 Task: Look for products in the category "Drink Mixes" from the brand "Vital Proteins".
Action: Mouse pressed left at (16, 89)
Screenshot: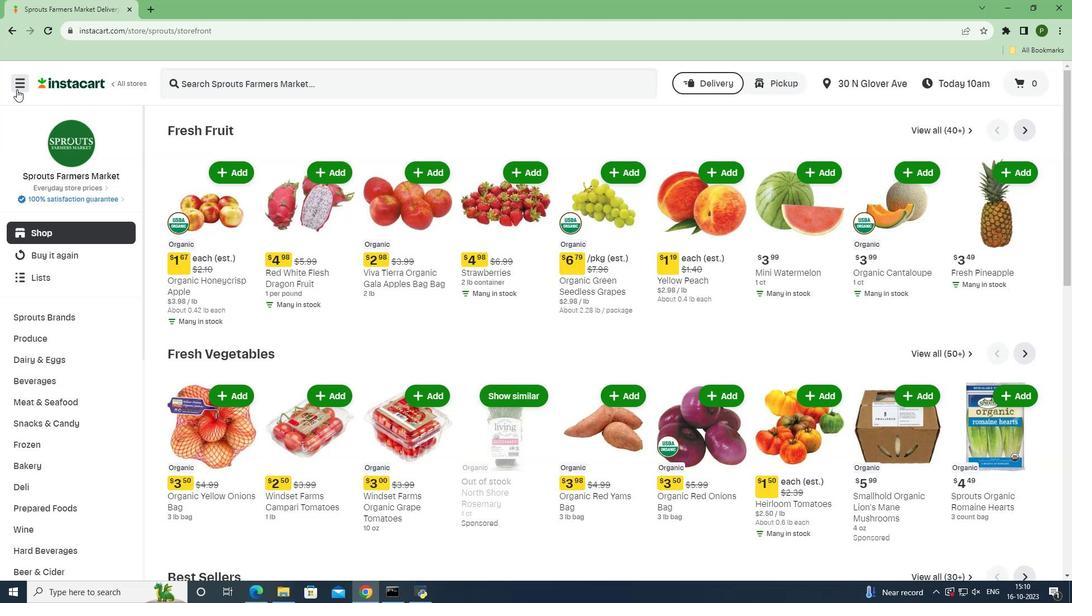 
Action: Mouse moved to (26, 290)
Screenshot: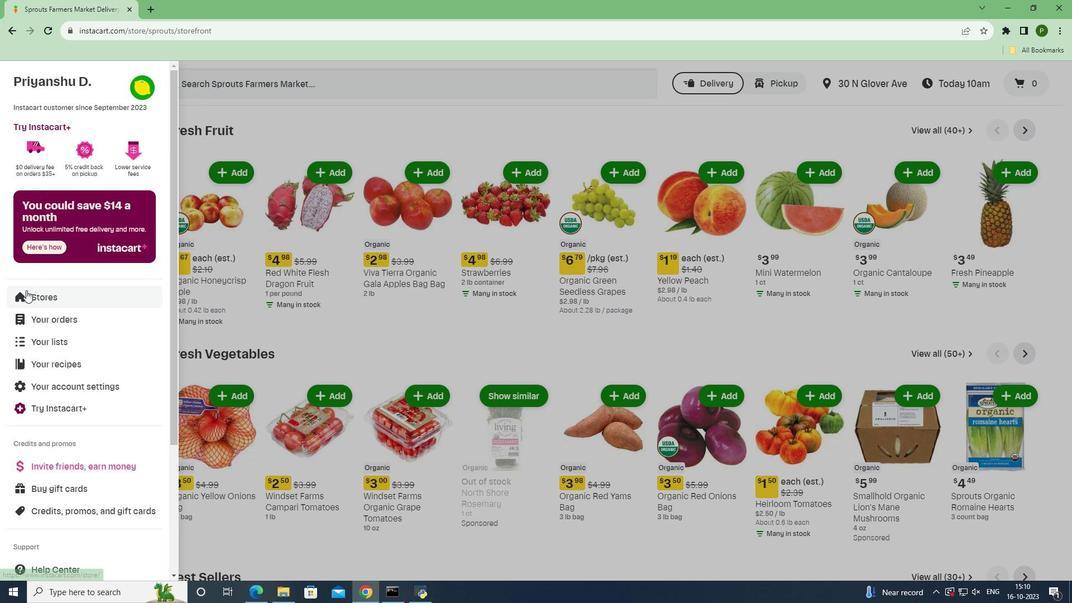 
Action: Mouse pressed left at (26, 290)
Screenshot: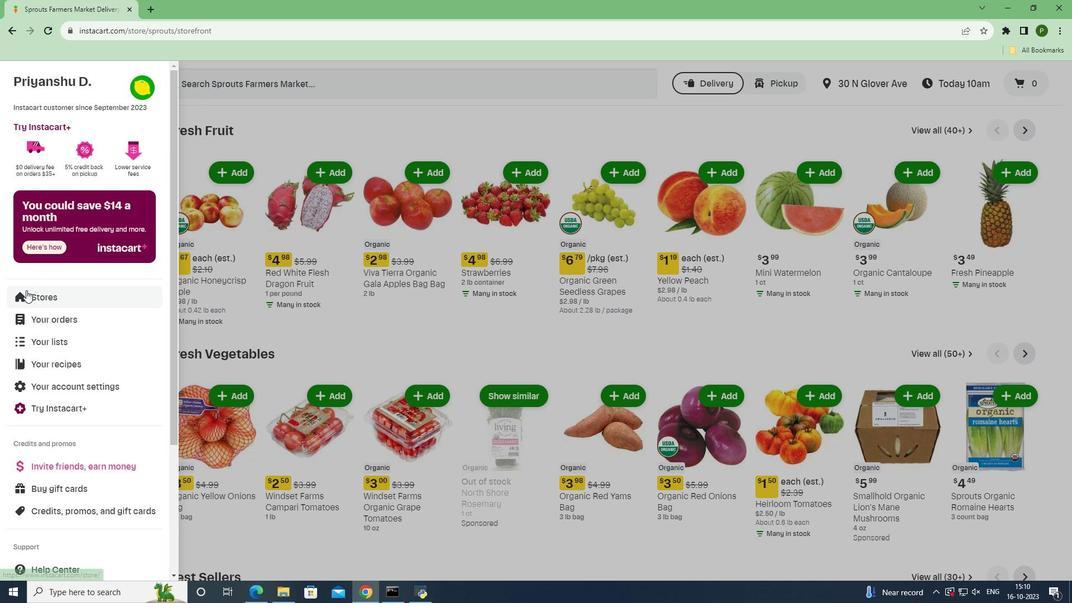 
Action: Mouse moved to (264, 130)
Screenshot: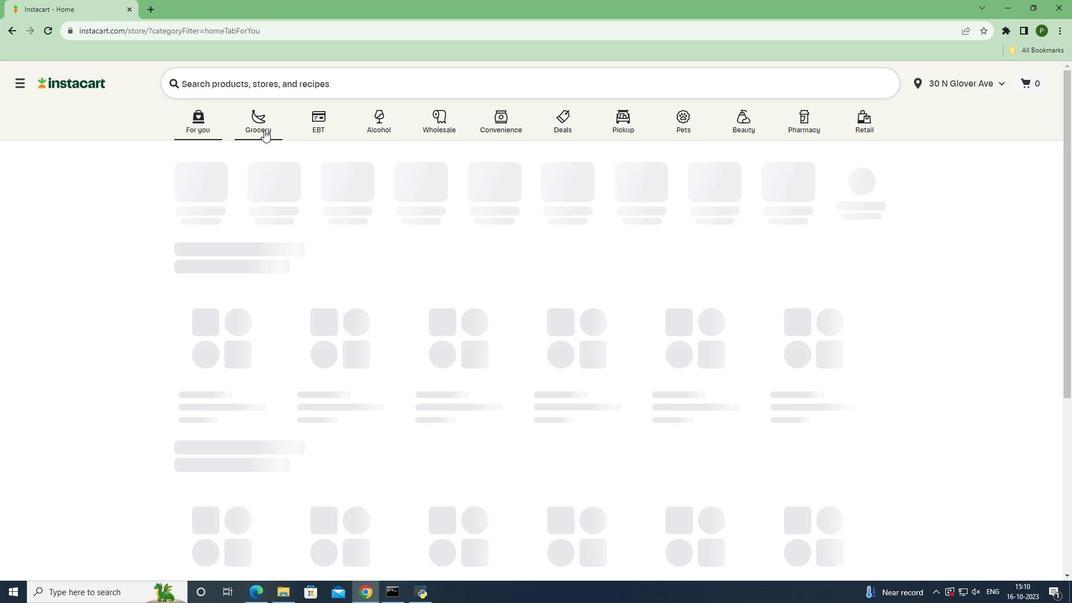 
Action: Mouse pressed left at (264, 130)
Screenshot: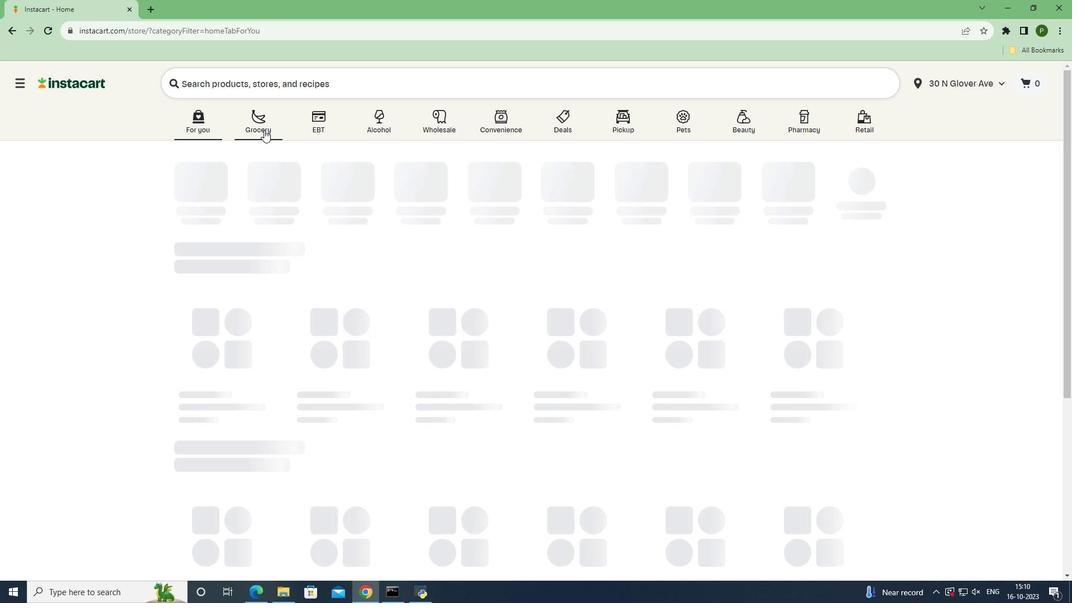 
Action: Mouse moved to (695, 273)
Screenshot: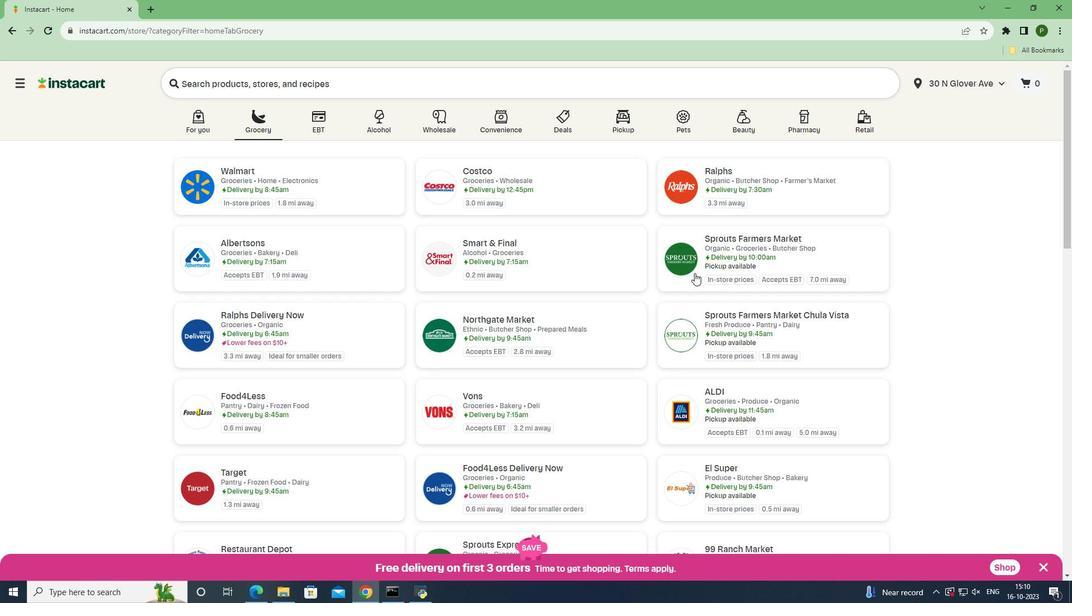
Action: Mouse pressed left at (695, 273)
Screenshot: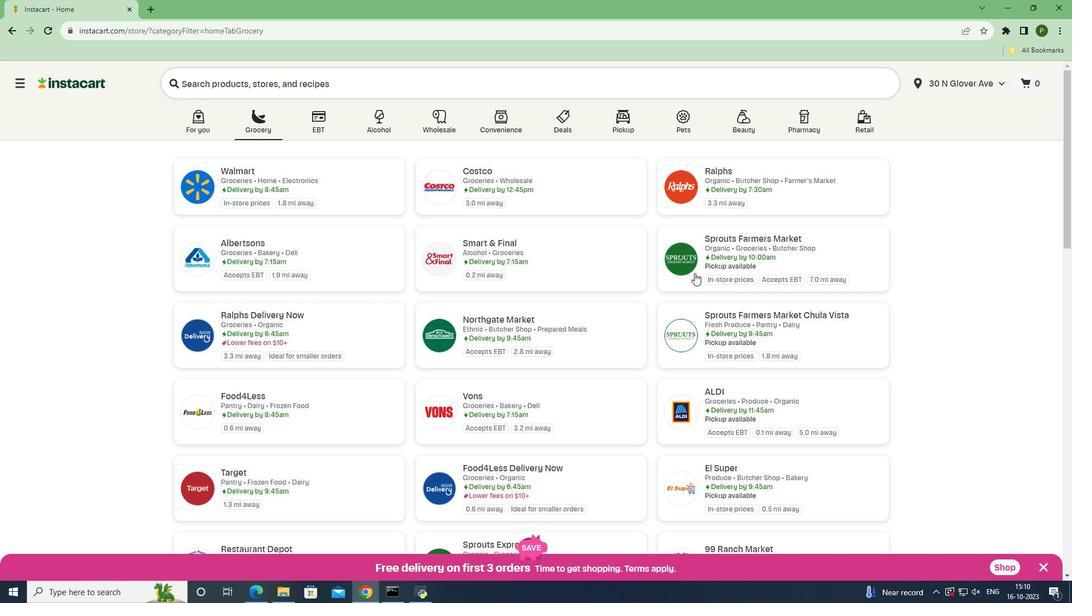
Action: Mouse moved to (78, 374)
Screenshot: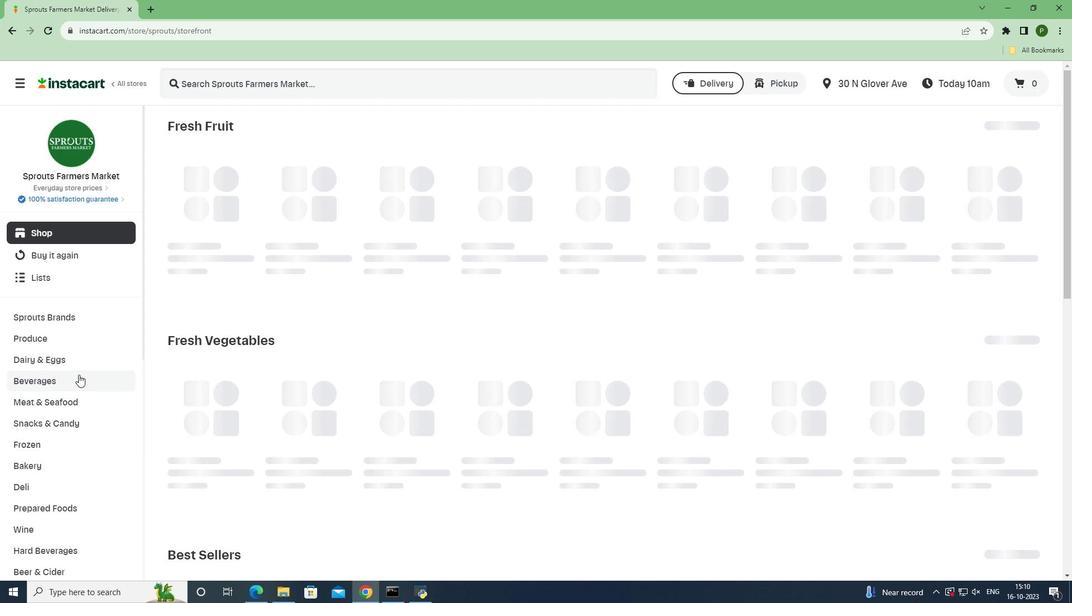 
Action: Mouse pressed left at (78, 374)
Screenshot: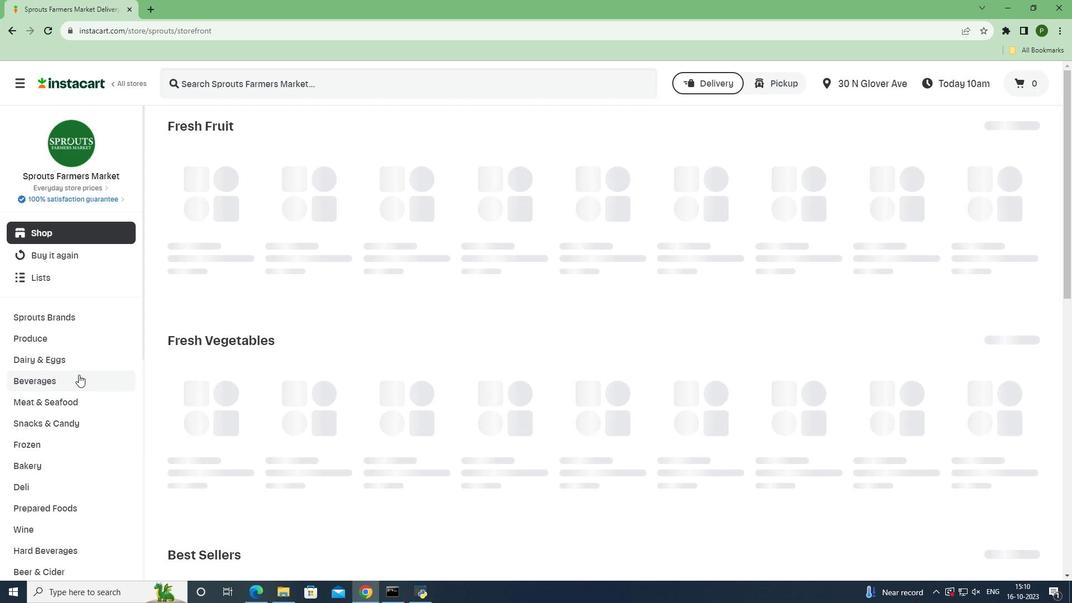 
Action: Mouse pressed left at (78, 374)
Screenshot: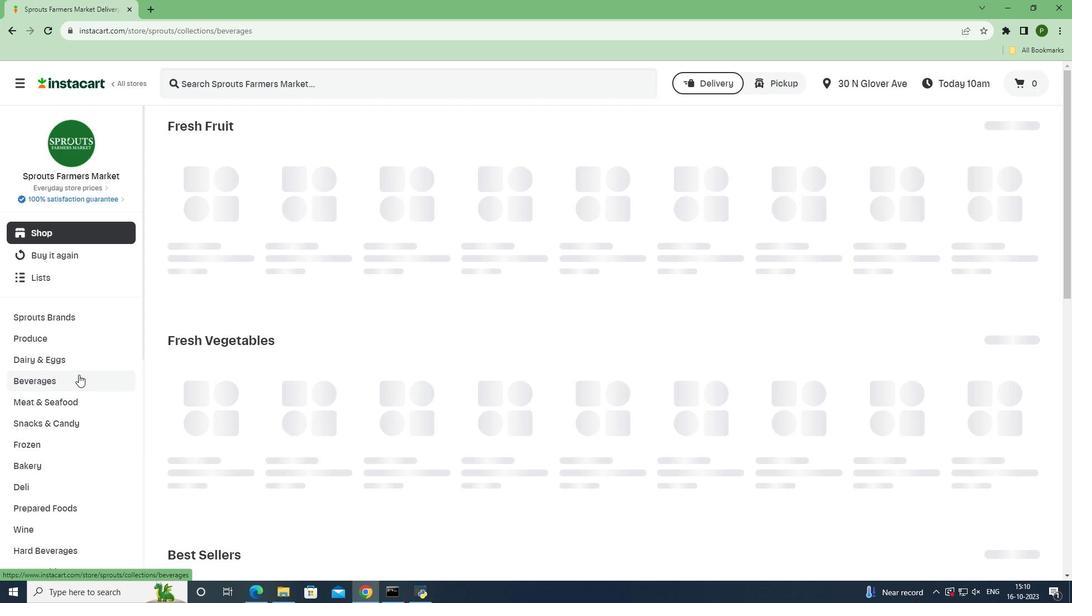 
Action: Mouse moved to (1017, 153)
Screenshot: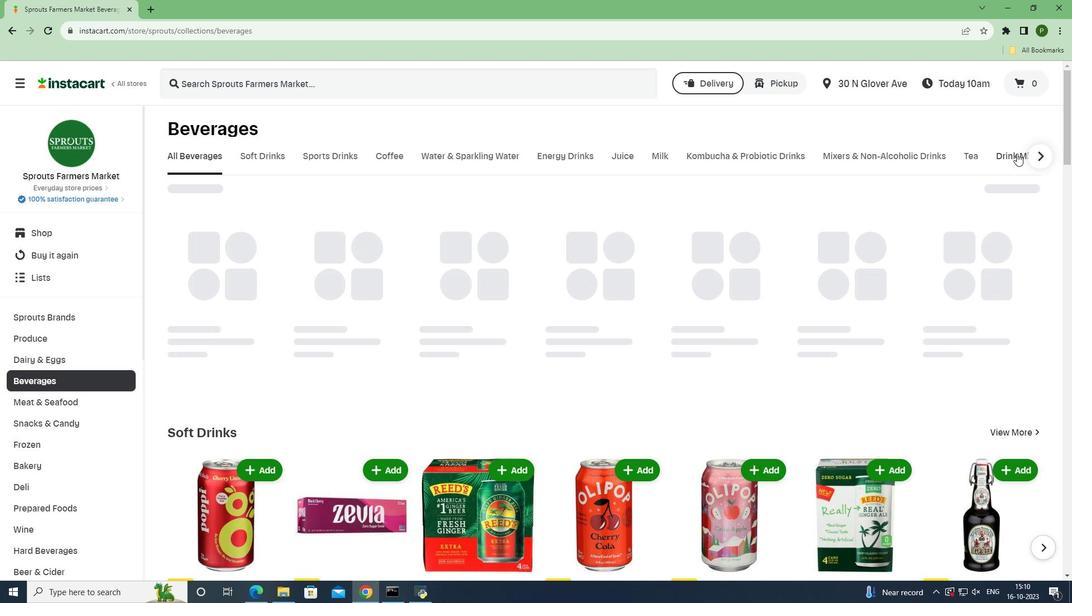 
Action: Mouse pressed left at (1017, 153)
Screenshot: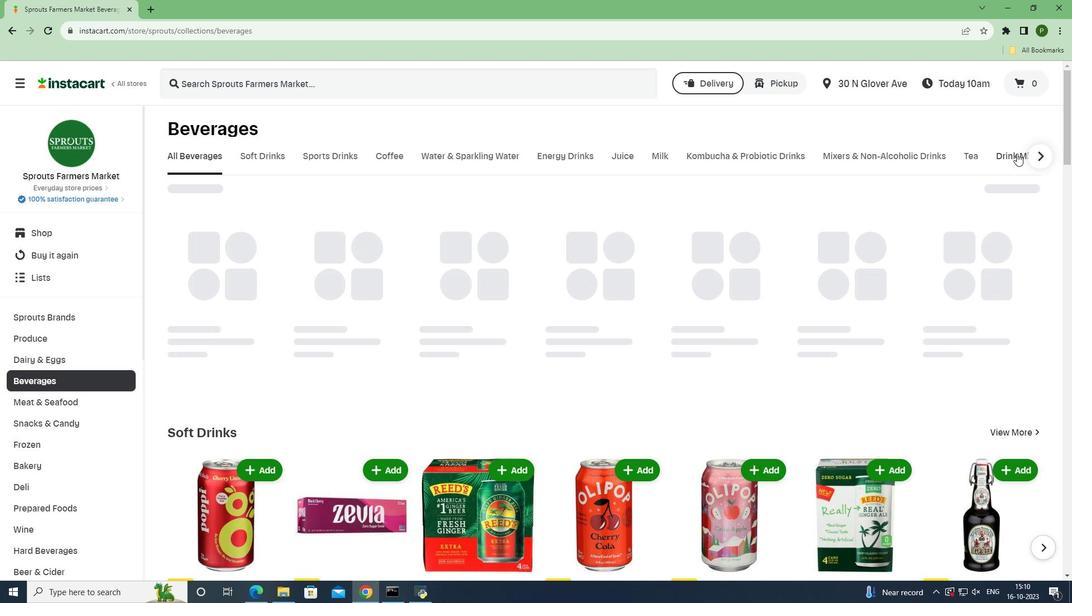 
Action: Mouse moved to (255, 205)
Screenshot: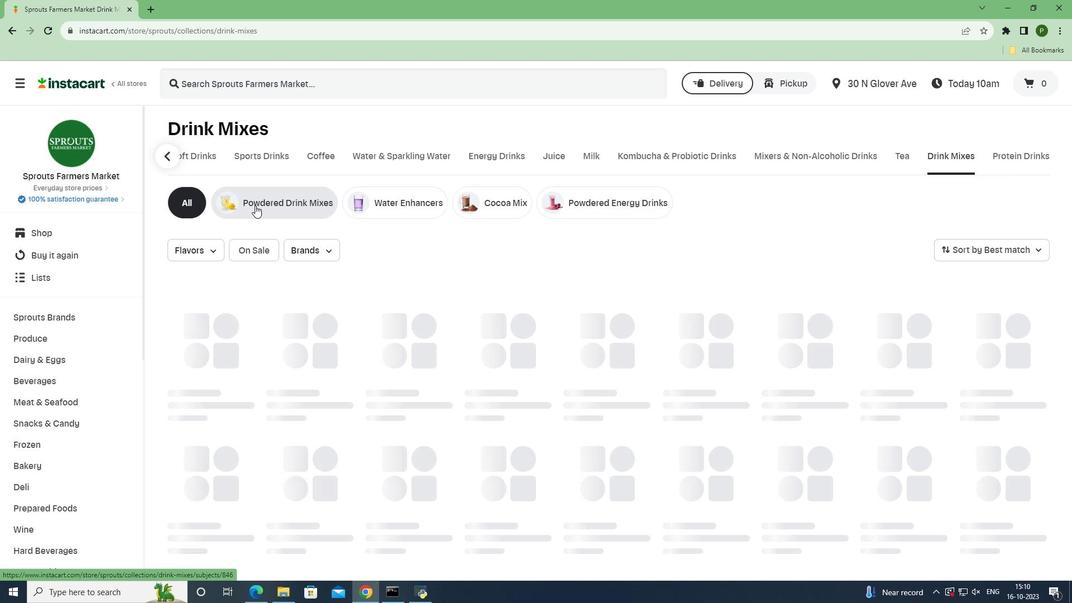 
Action: Mouse pressed left at (255, 205)
Screenshot: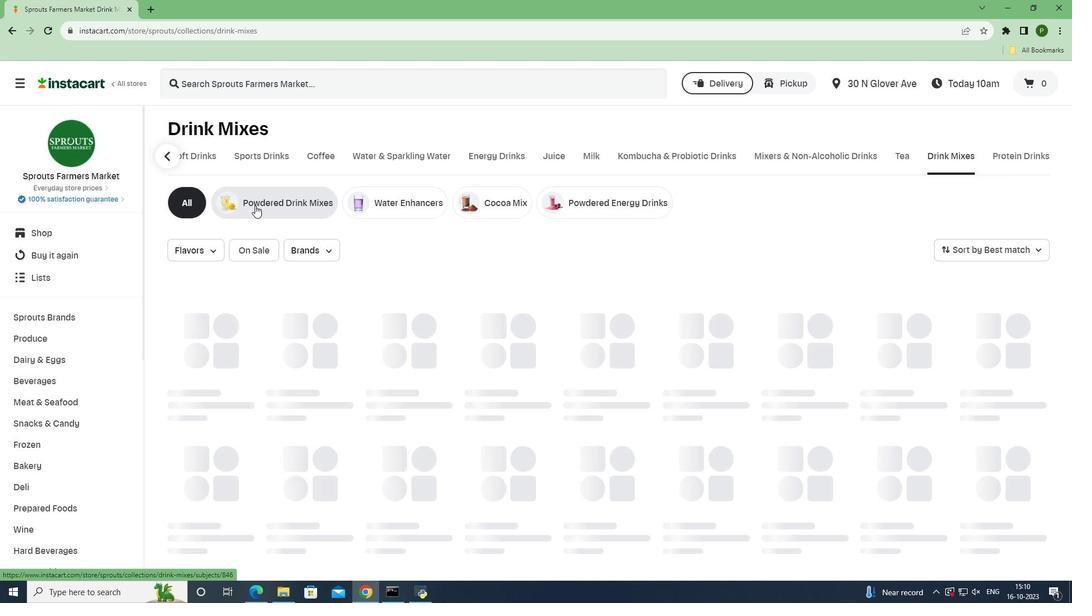 
Action: Mouse moved to (305, 251)
Screenshot: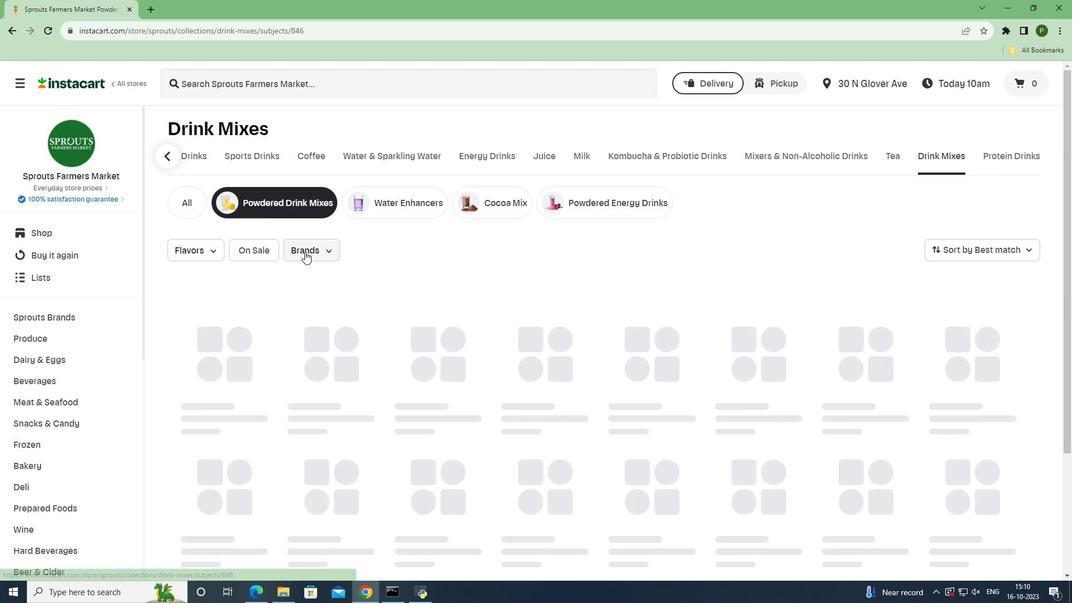 
Action: Mouse pressed left at (305, 251)
Screenshot: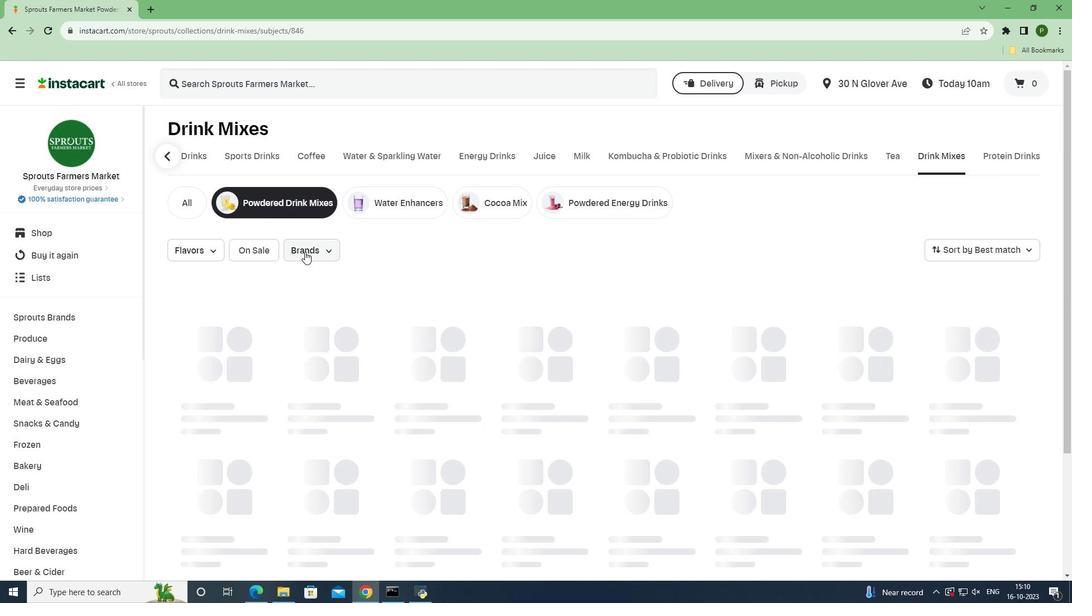 
Action: Mouse moved to (338, 307)
Screenshot: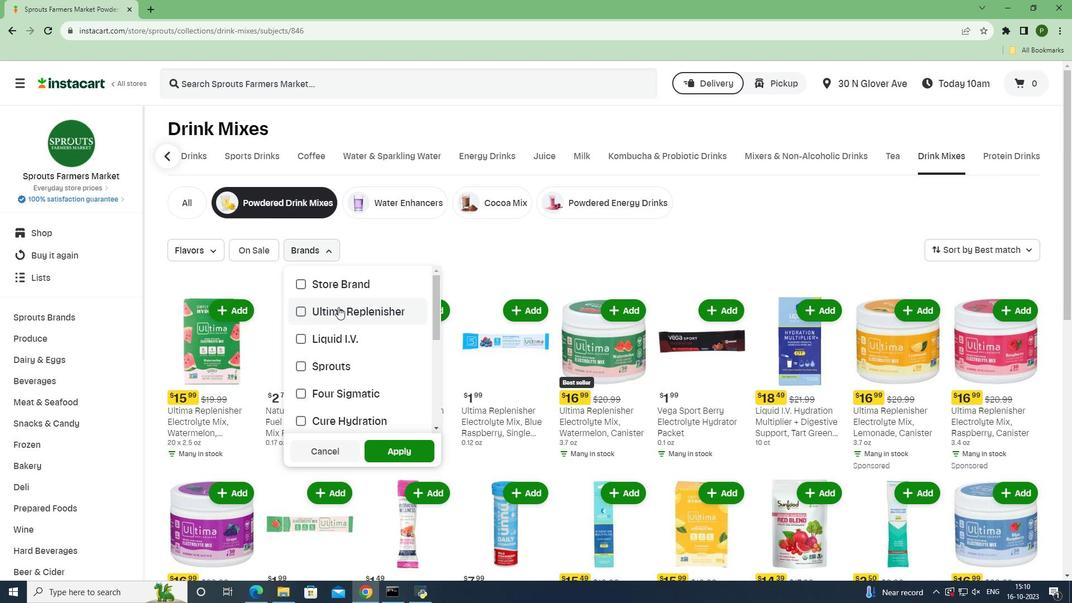 
Action: Mouse scrolled (338, 306) with delta (0, 0)
Screenshot: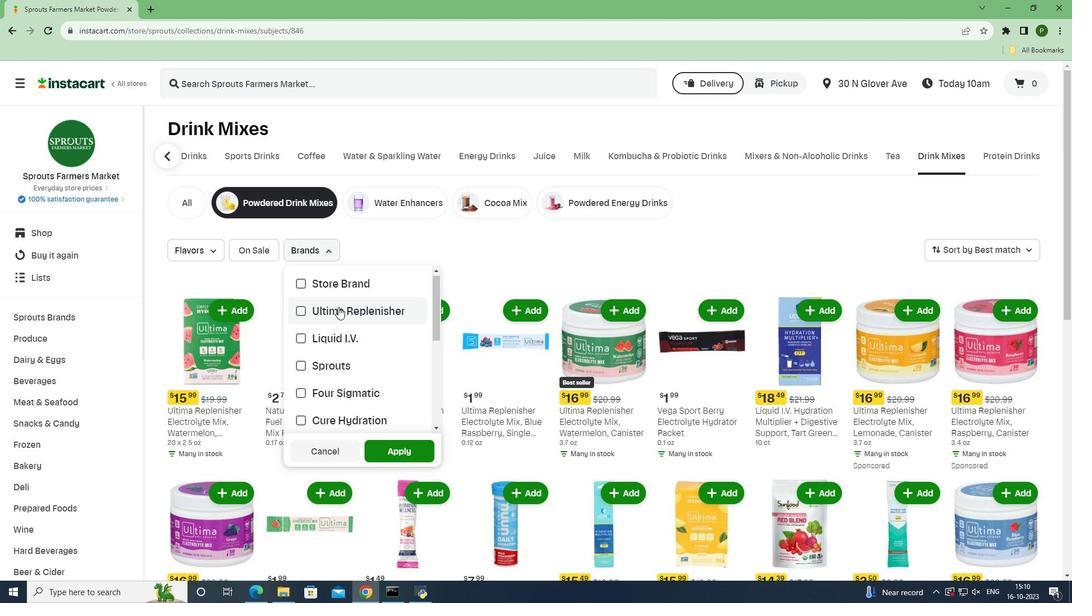 
Action: Mouse scrolled (338, 306) with delta (0, 0)
Screenshot: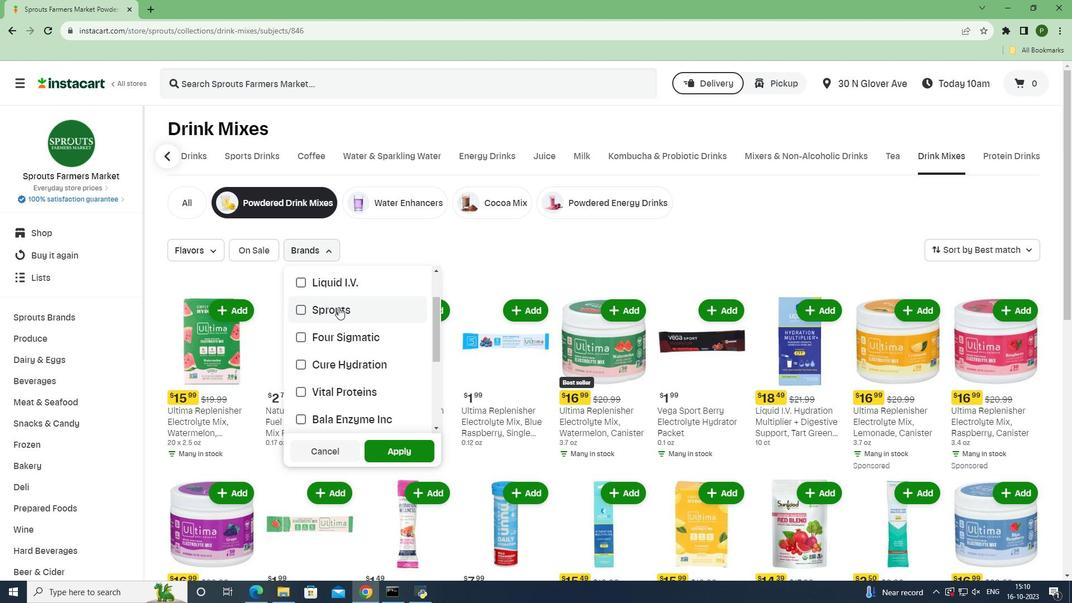 
Action: Mouse moved to (338, 327)
Screenshot: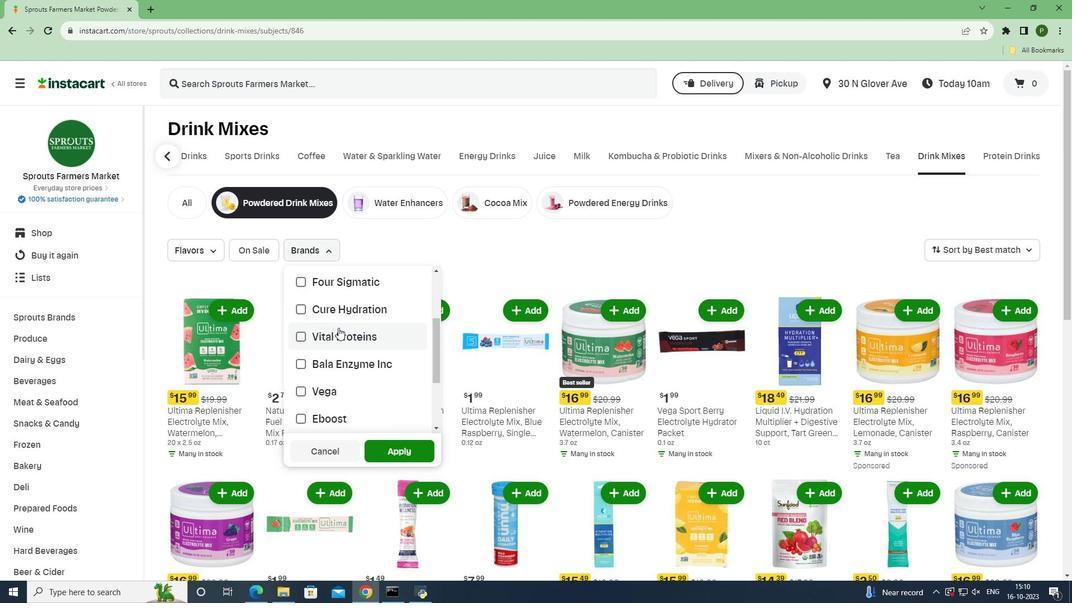 
Action: Mouse pressed left at (338, 327)
Screenshot: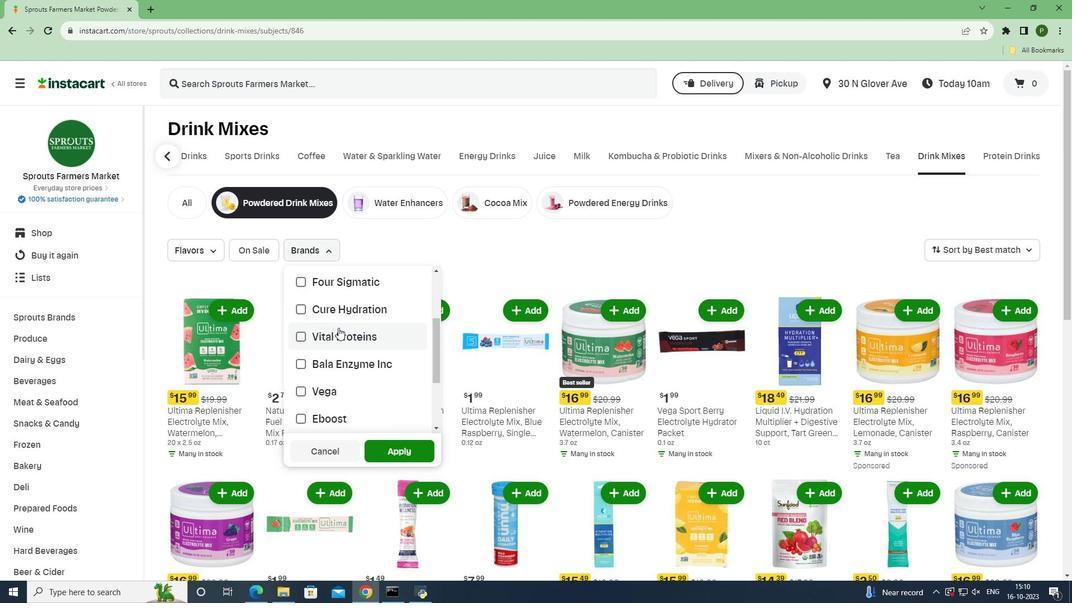 
Action: Mouse moved to (402, 445)
Screenshot: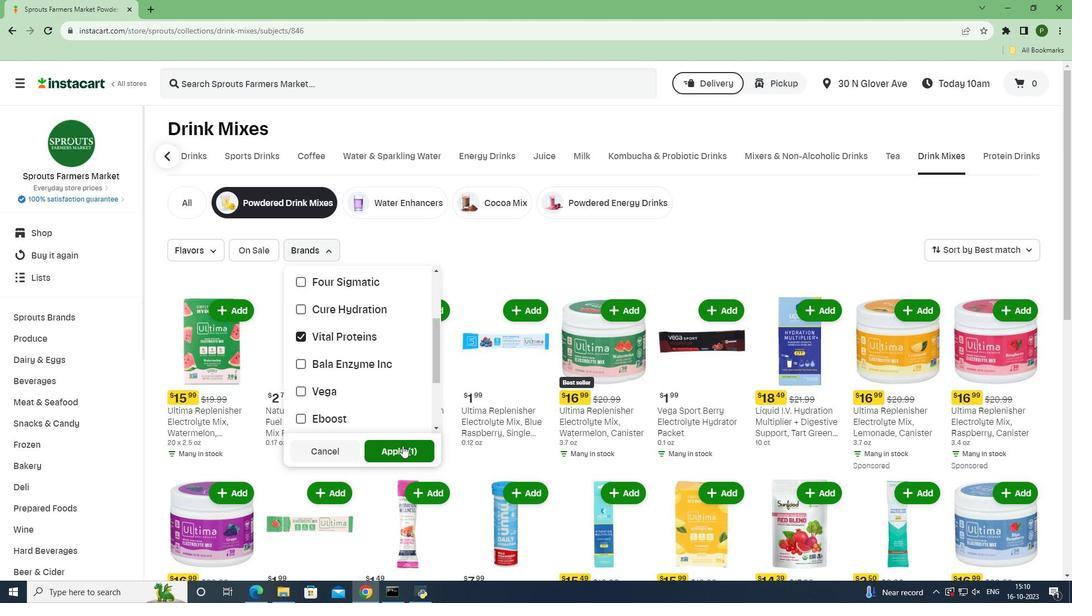
Action: Mouse pressed left at (402, 445)
Screenshot: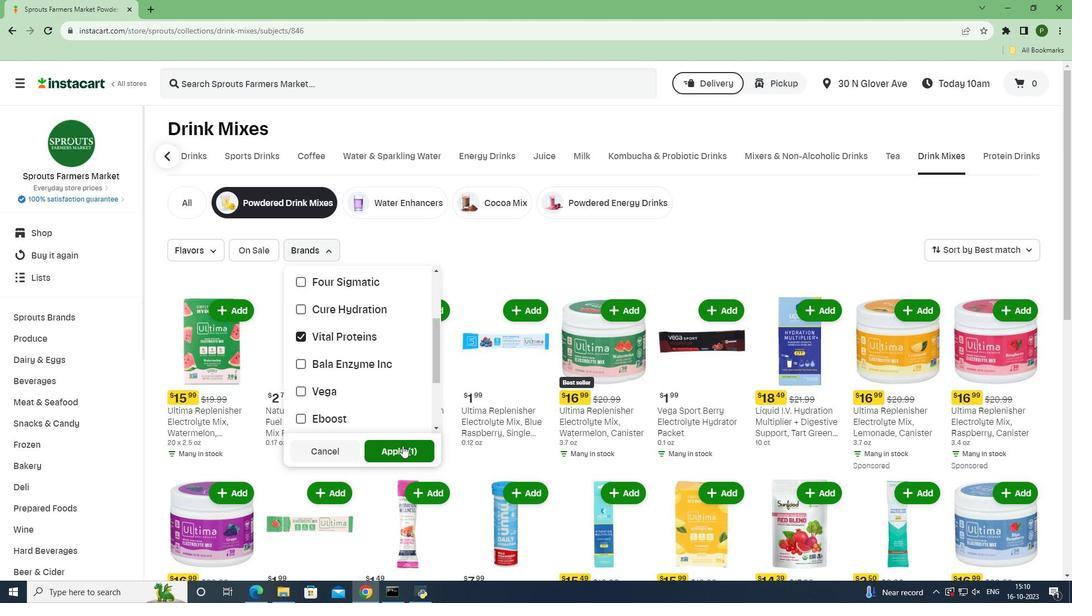 
Action: Mouse moved to (441, 427)
Screenshot: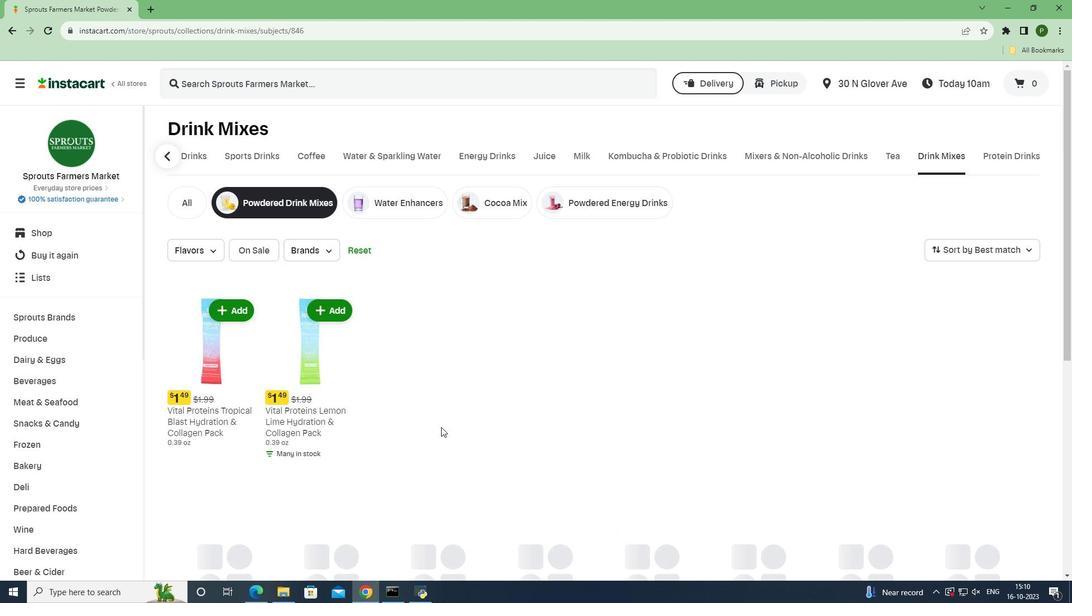
